Task: Add Aura Cacia Grapefruit Essential Oil to the cart.
Action: Mouse moved to (932, 325)
Screenshot: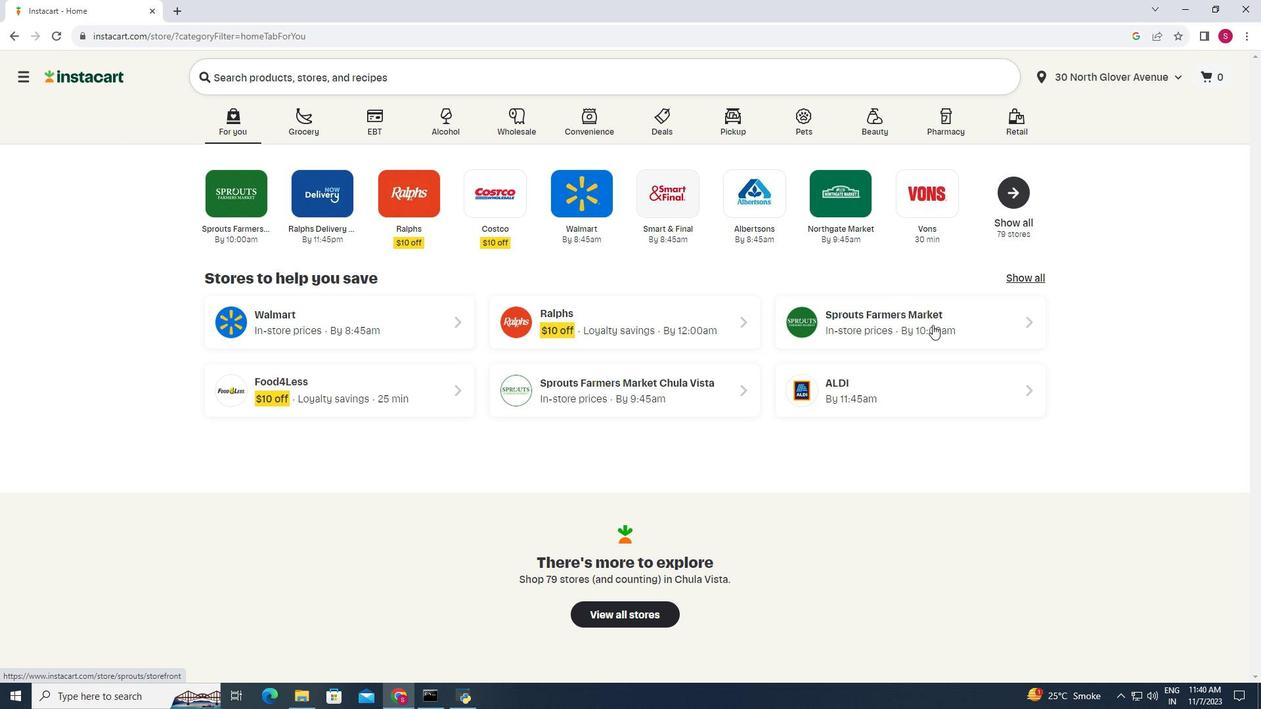 
Action: Mouse pressed left at (932, 325)
Screenshot: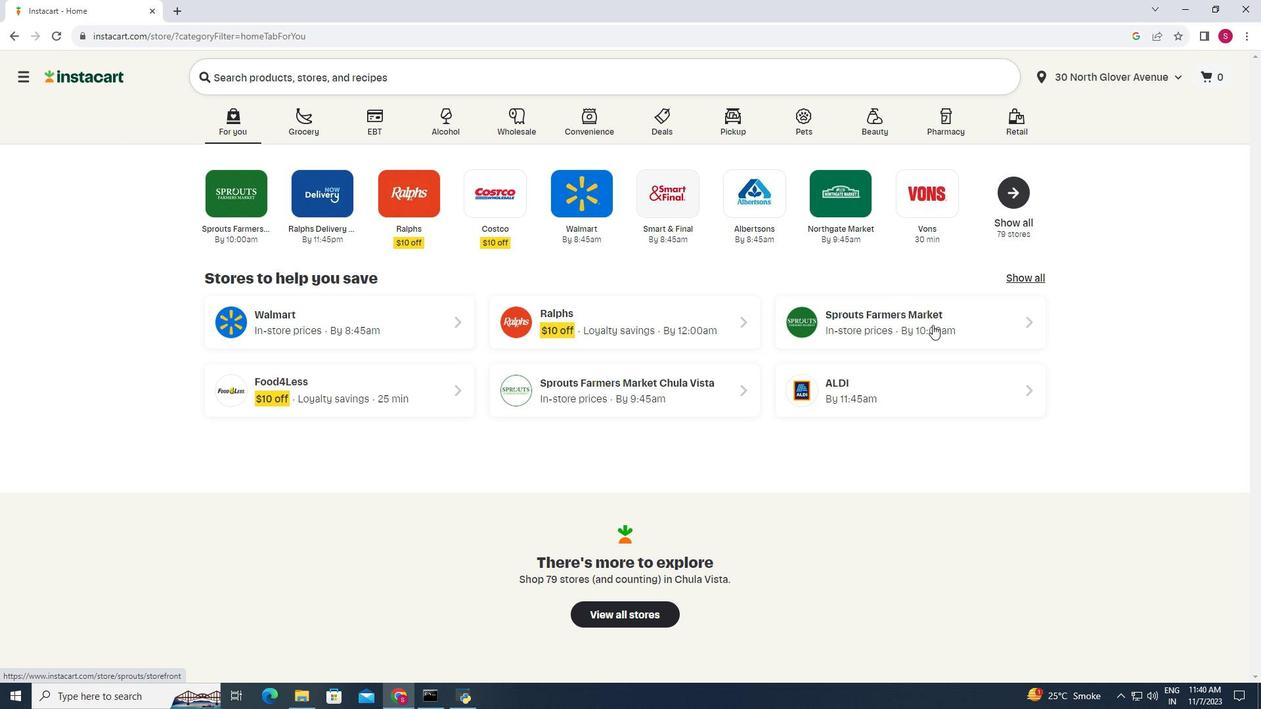 
Action: Mouse moved to (84, 519)
Screenshot: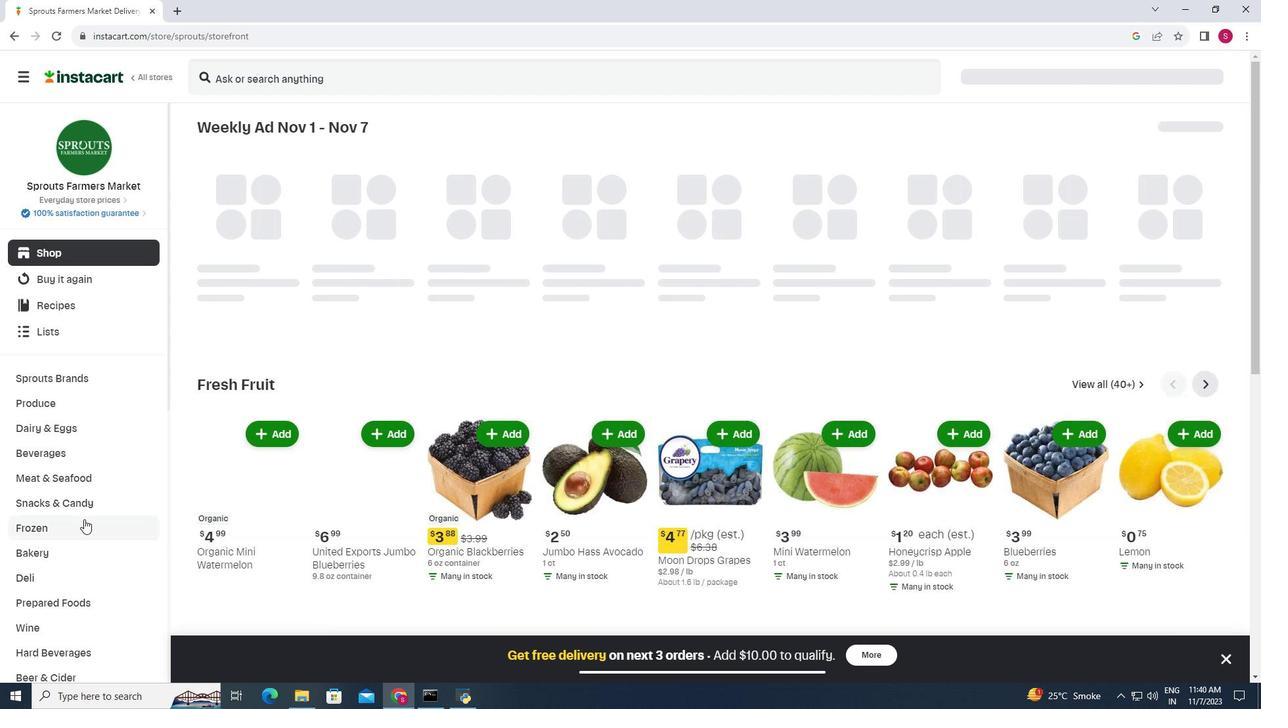 
Action: Mouse scrolled (84, 518) with delta (0, 0)
Screenshot: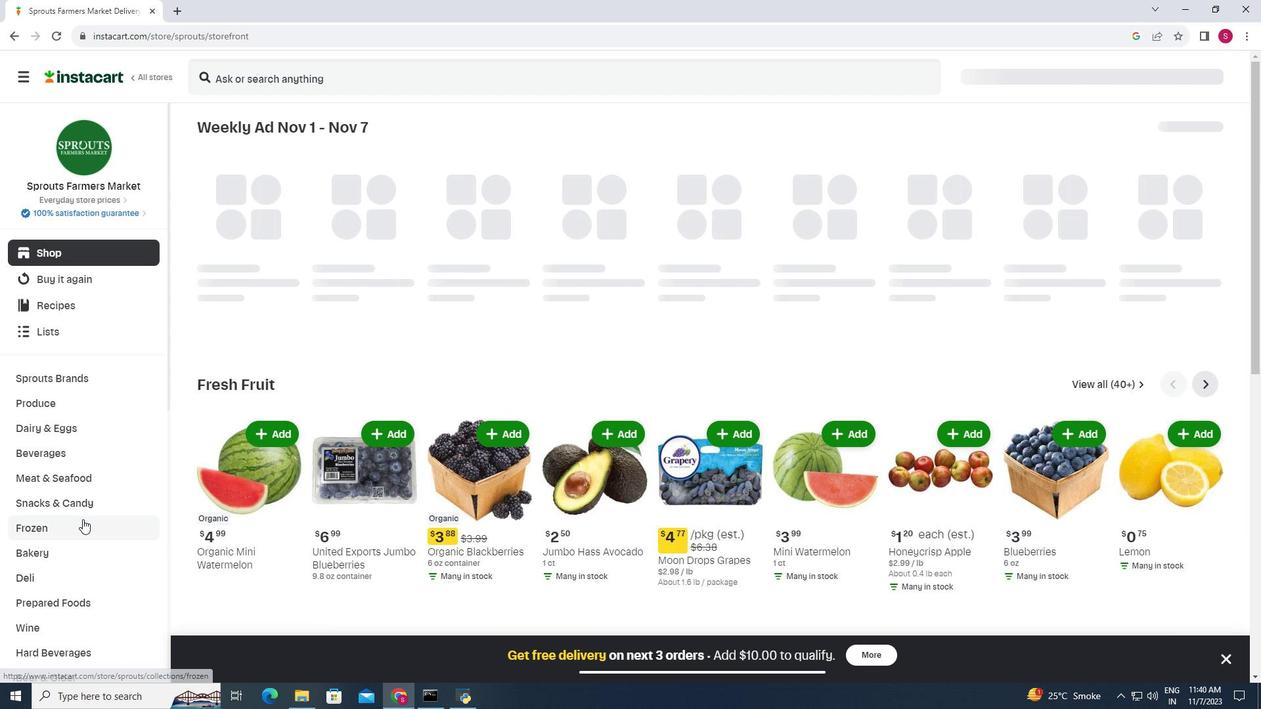 
Action: Mouse moved to (82, 519)
Screenshot: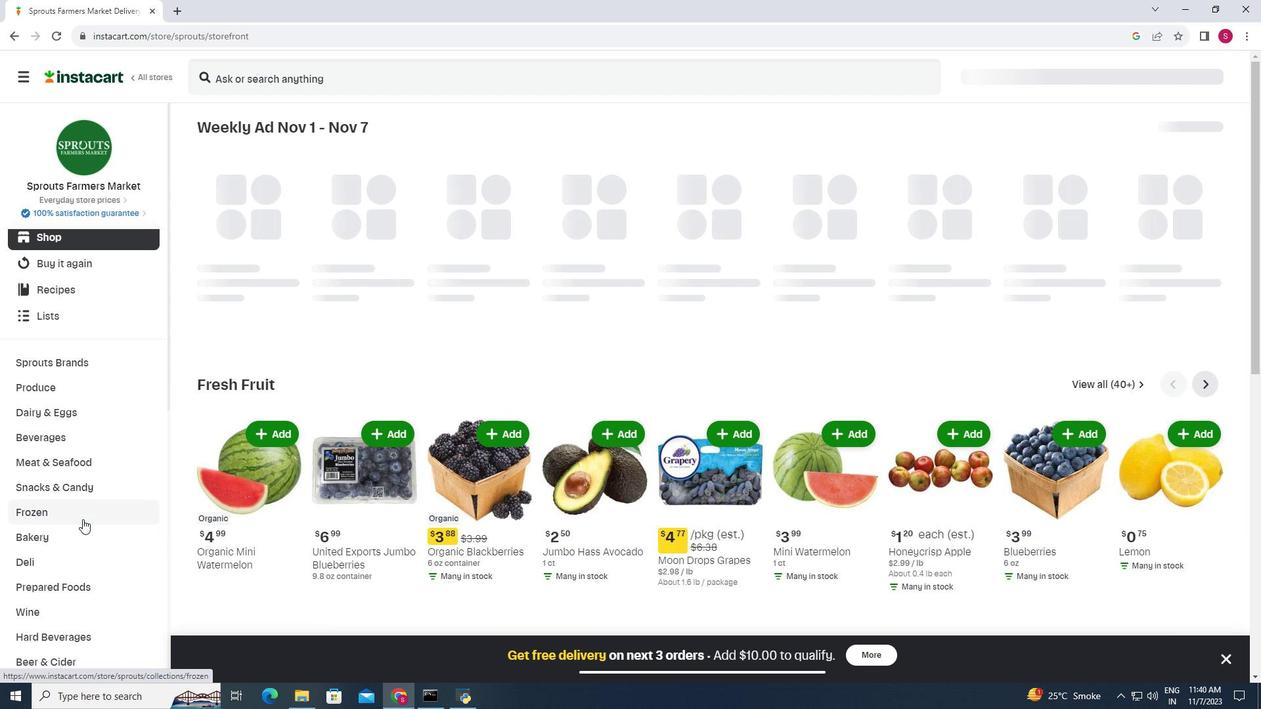 
Action: Mouse scrolled (82, 518) with delta (0, 0)
Screenshot: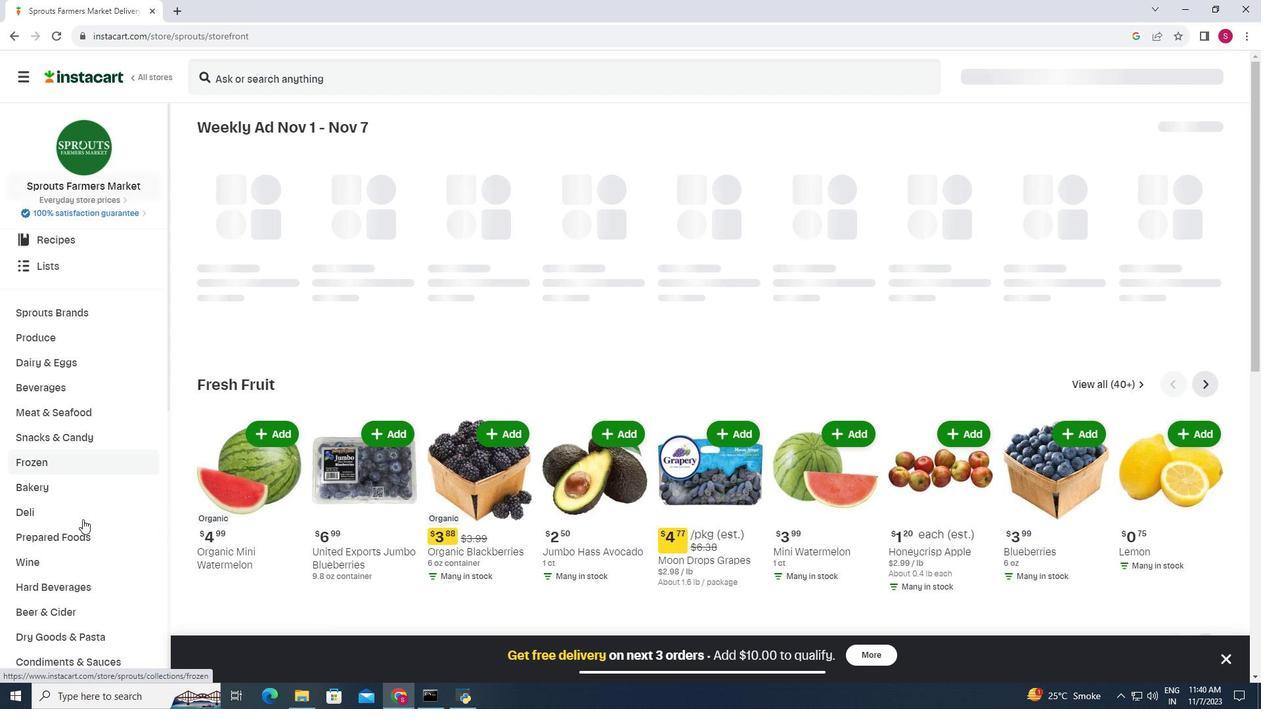 
Action: Mouse moved to (82, 519)
Screenshot: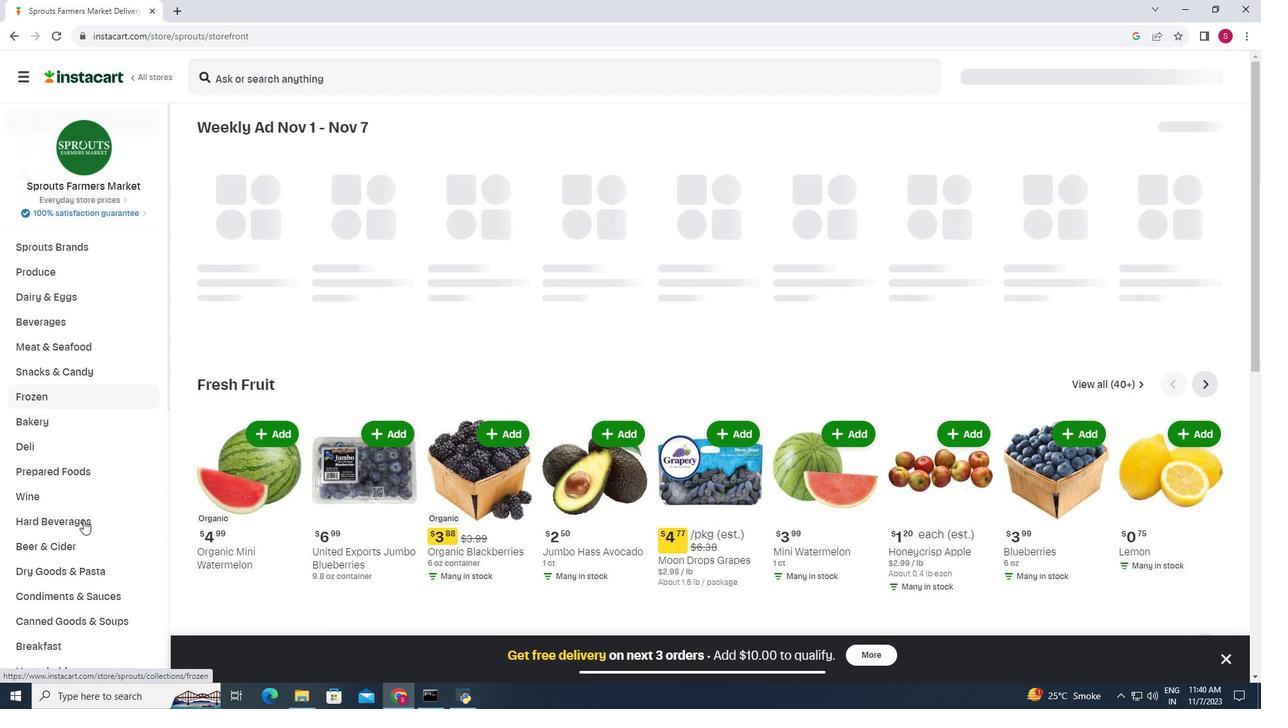 
Action: Mouse scrolled (82, 518) with delta (0, 0)
Screenshot: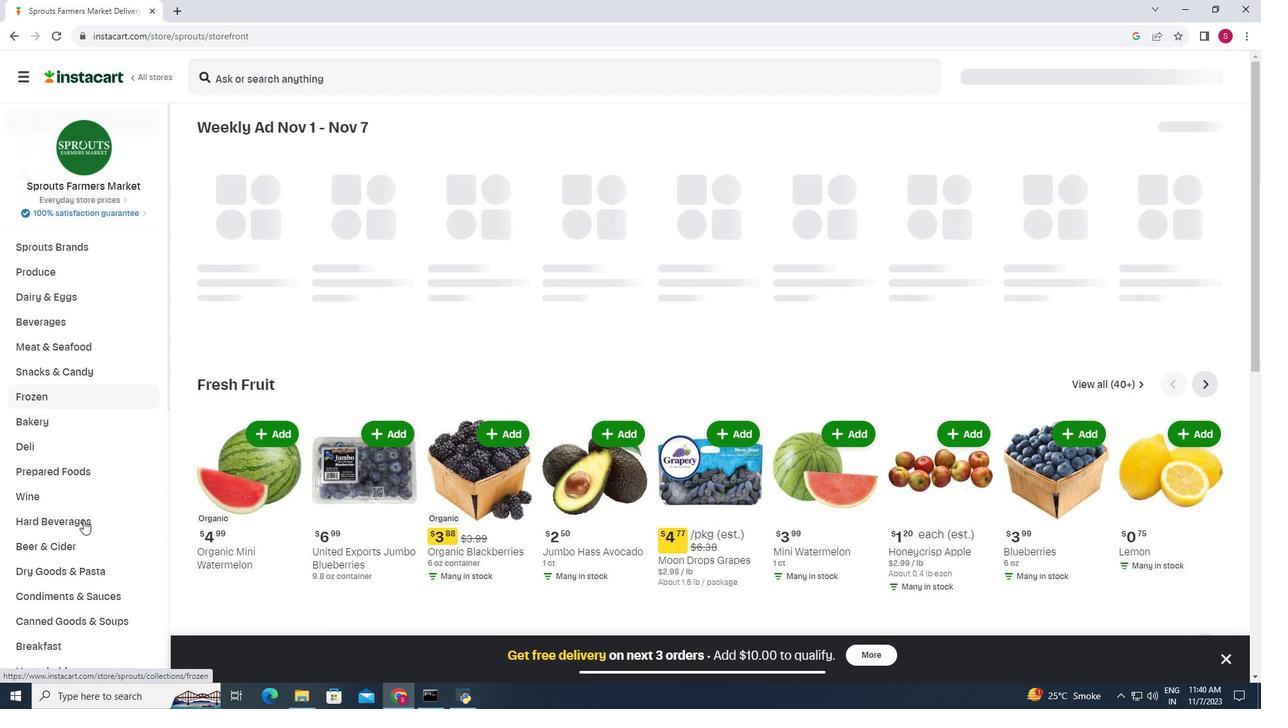 
Action: Mouse moved to (84, 520)
Screenshot: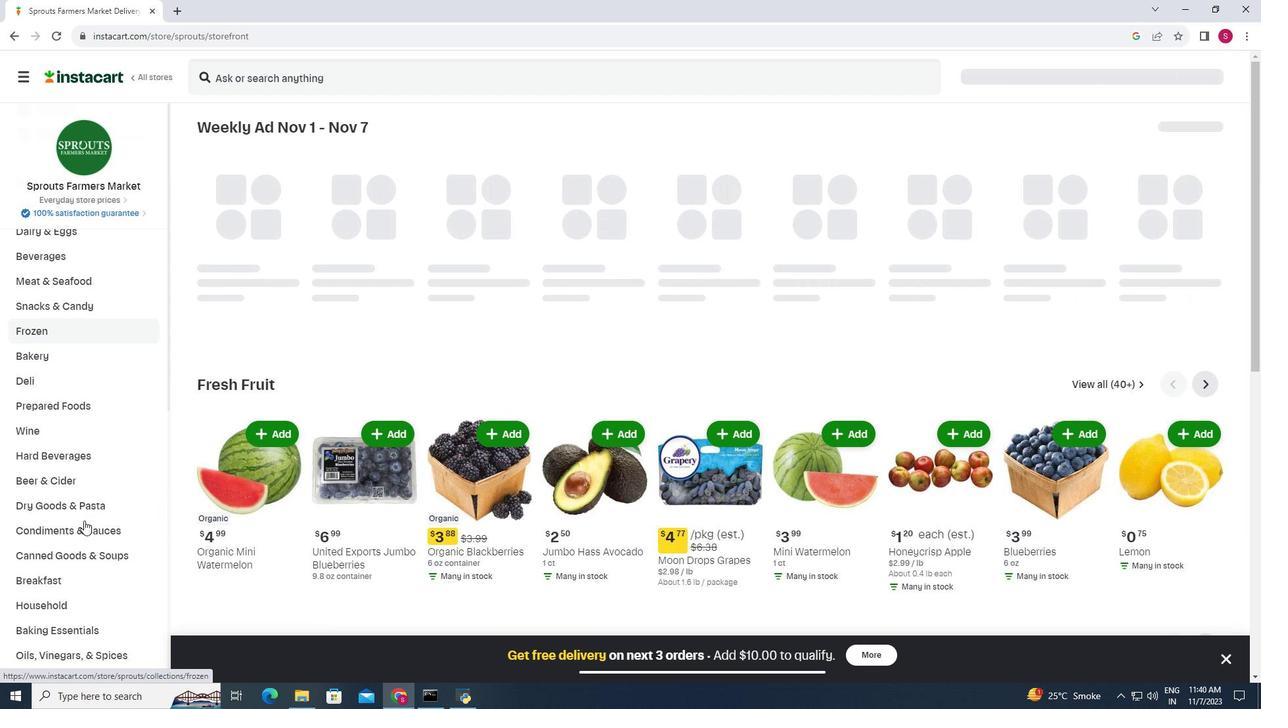 
Action: Mouse scrolled (84, 520) with delta (0, 0)
Screenshot: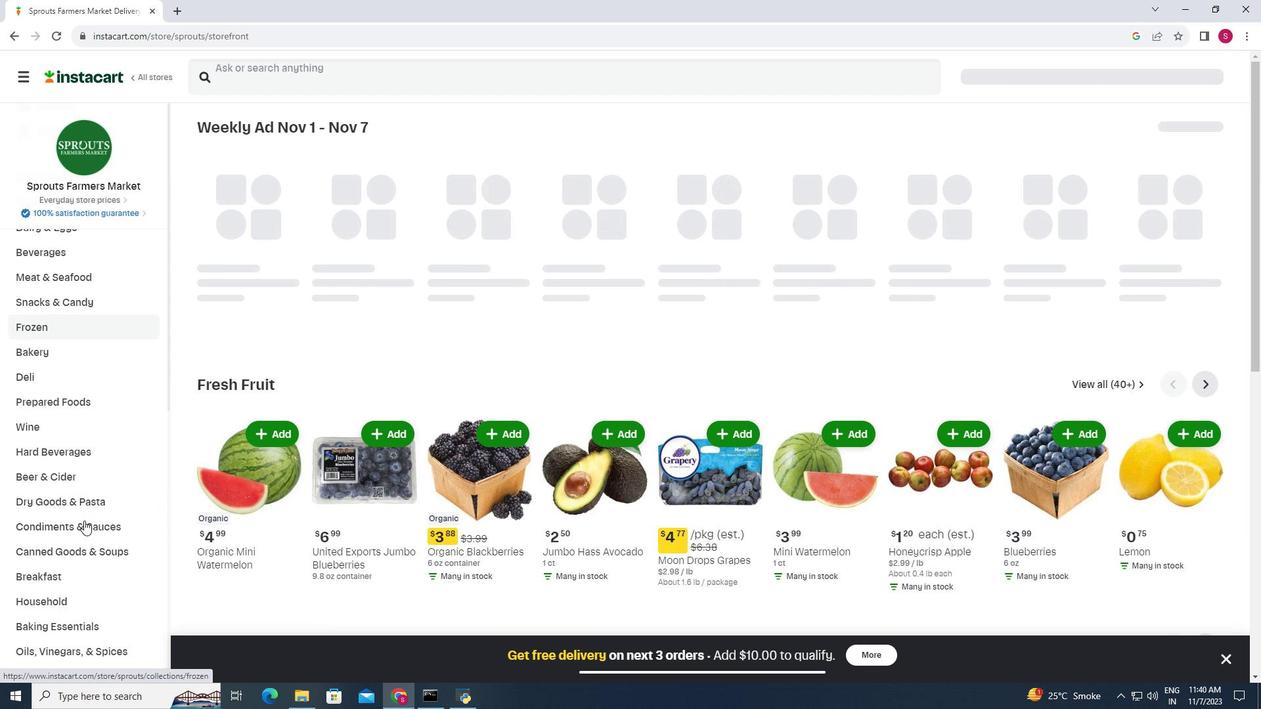
Action: Mouse moved to (75, 539)
Screenshot: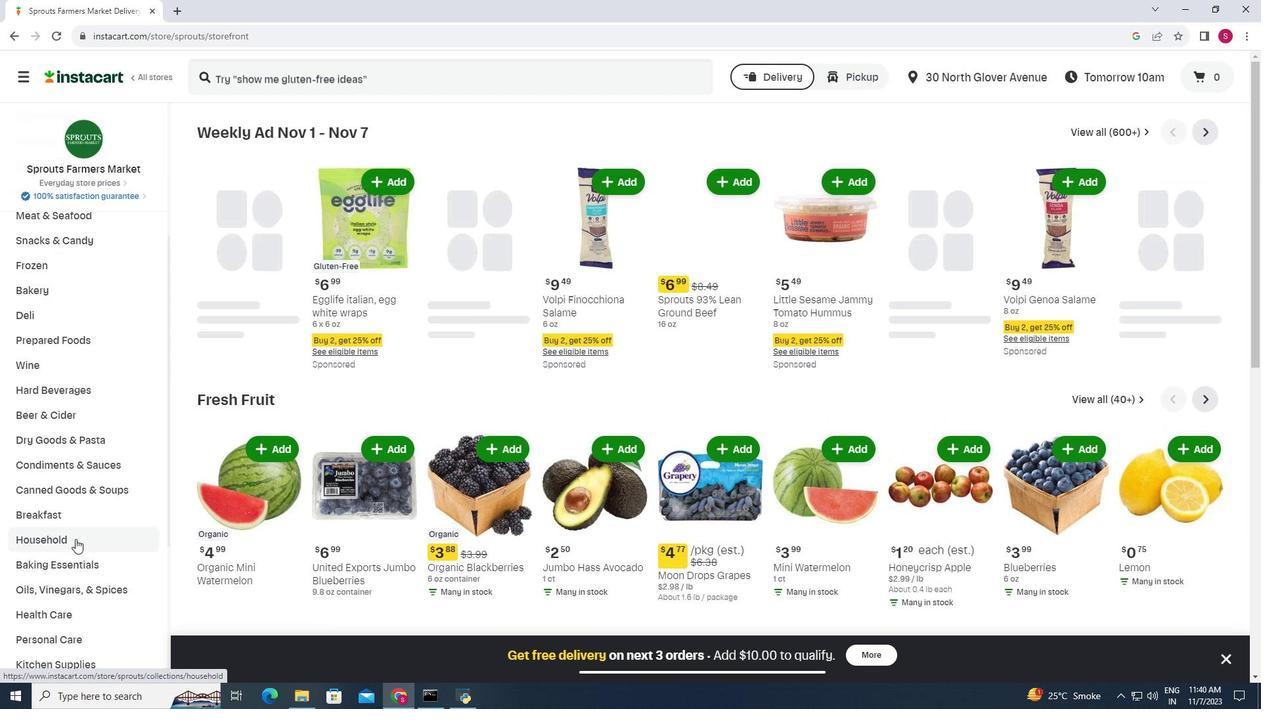 
Action: Mouse pressed left at (75, 539)
Screenshot: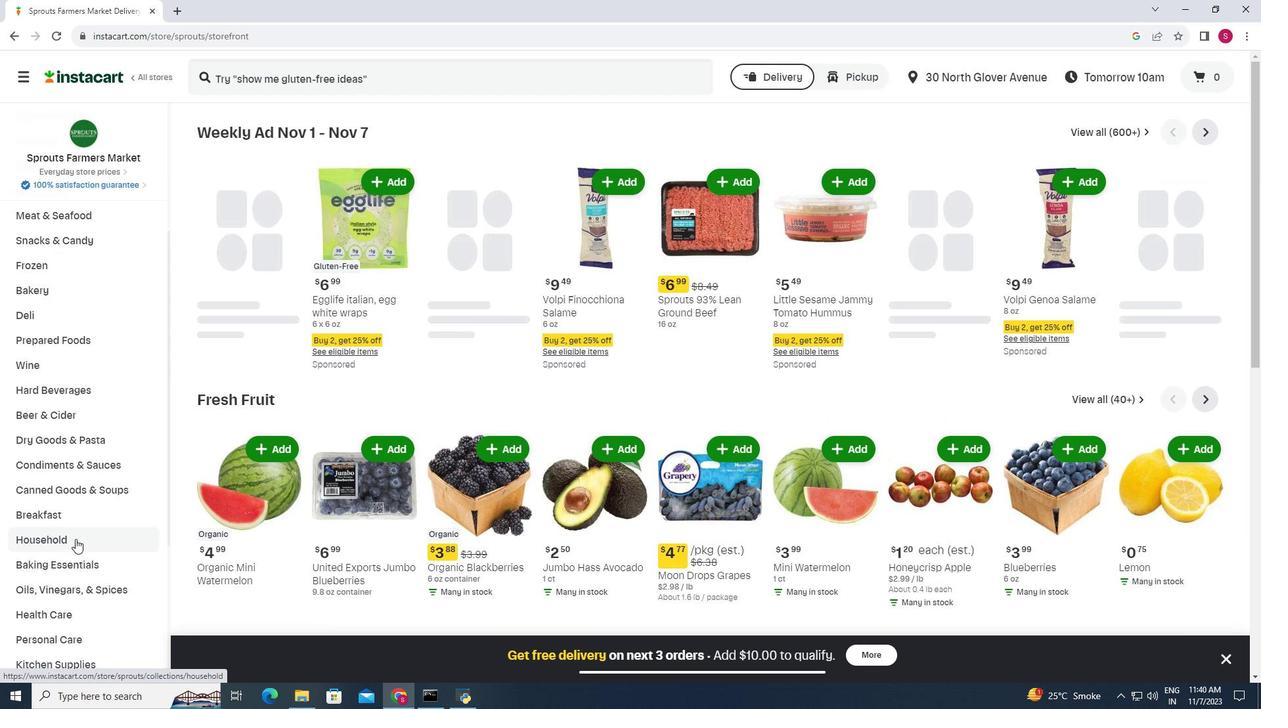 
Action: Mouse moved to (729, 160)
Screenshot: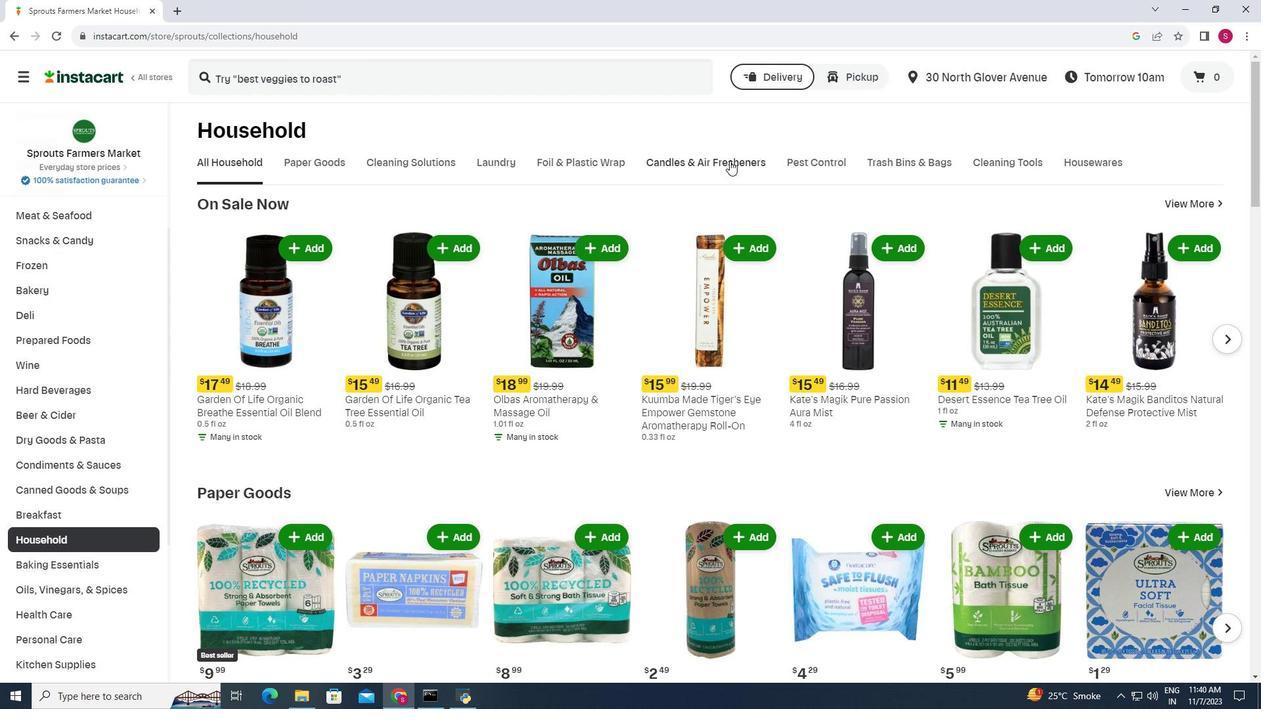 
Action: Mouse pressed left at (729, 160)
Screenshot: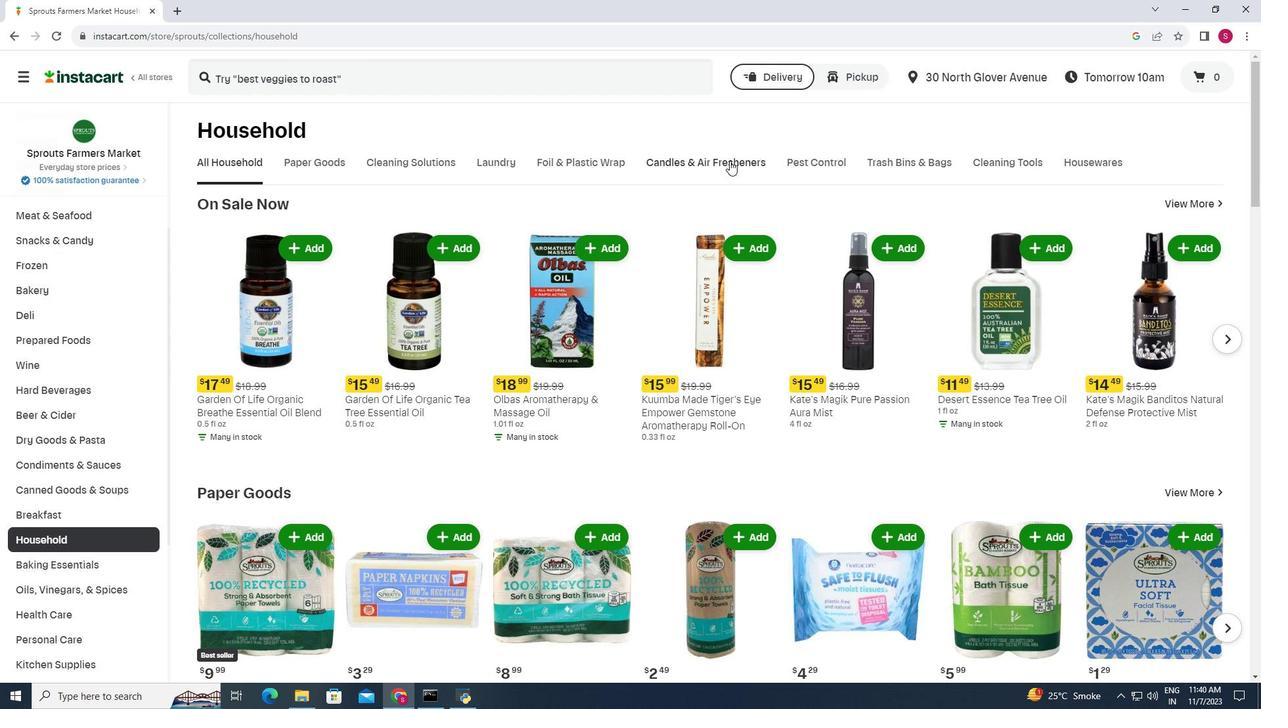 
Action: Mouse moved to (367, 79)
Screenshot: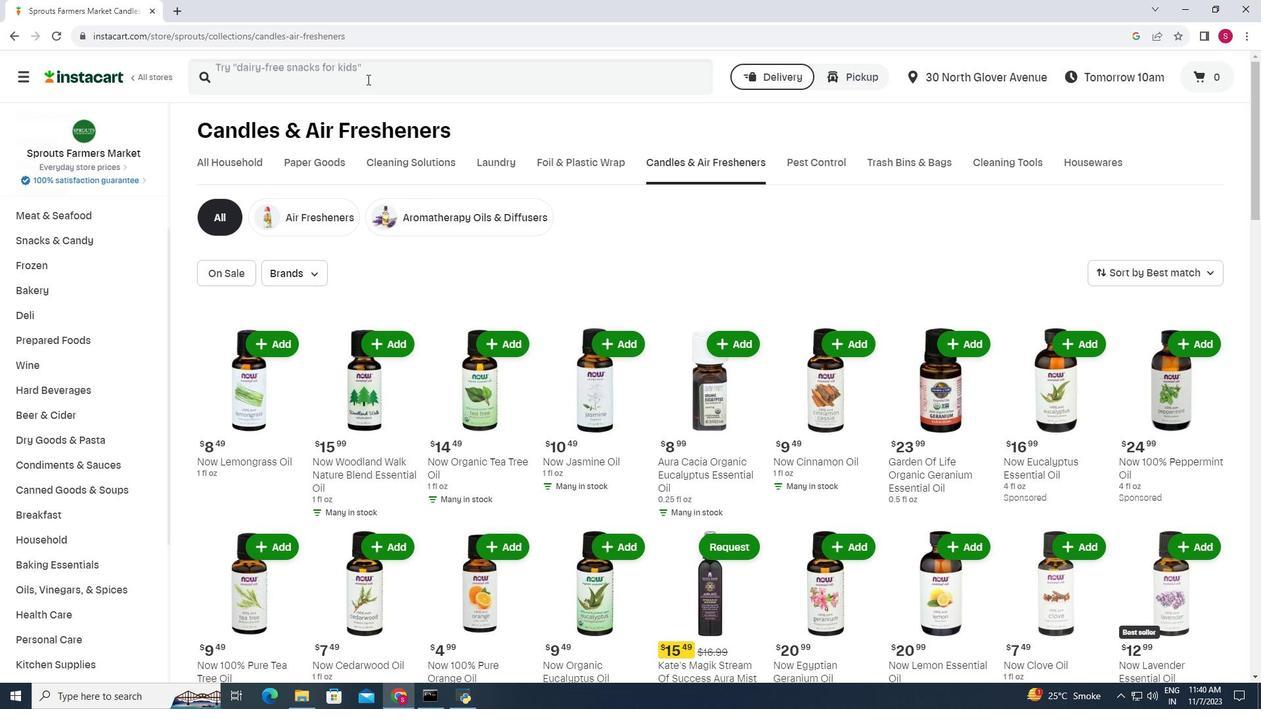 
Action: Mouse pressed left at (367, 79)
Screenshot: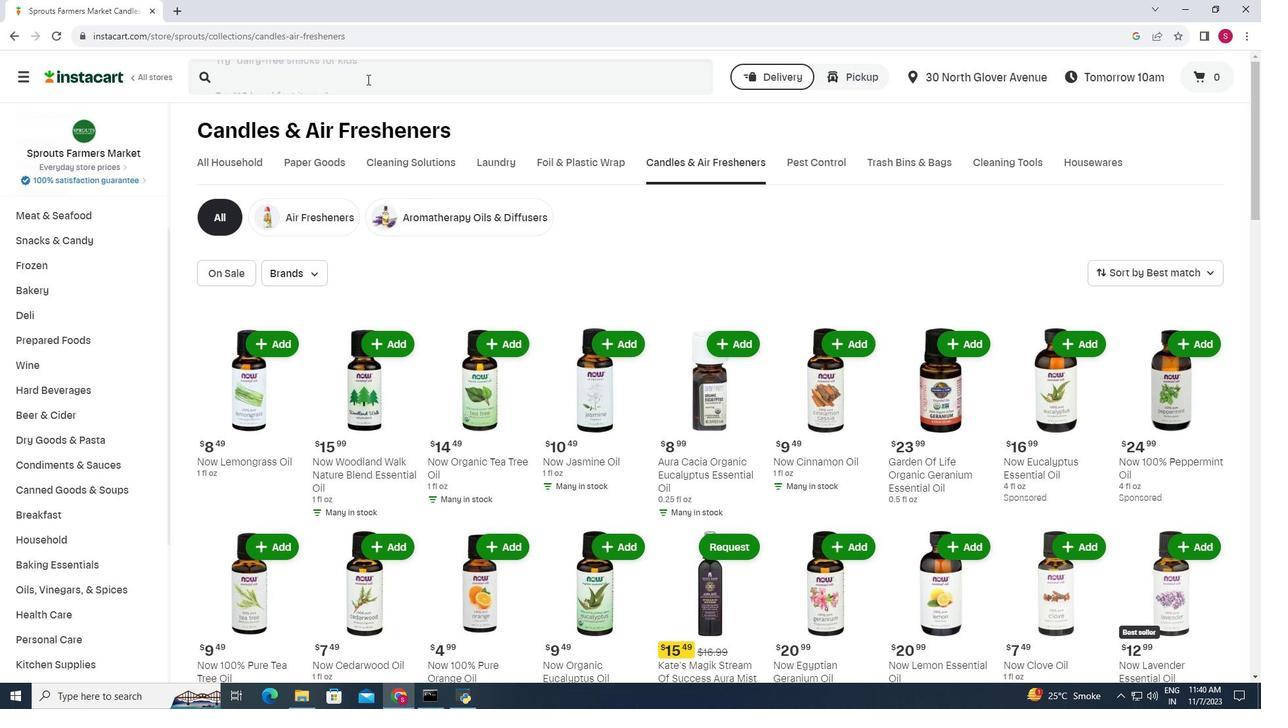 
Action: Key pressed <Key.shift>Aura<Key.space><Key.shift>Cacia<Key.space><Key.shift>Grapefruit<Key.space><Key.shift>Essential<Key.space><Key.shift>Oil<Key.enter>
Screenshot: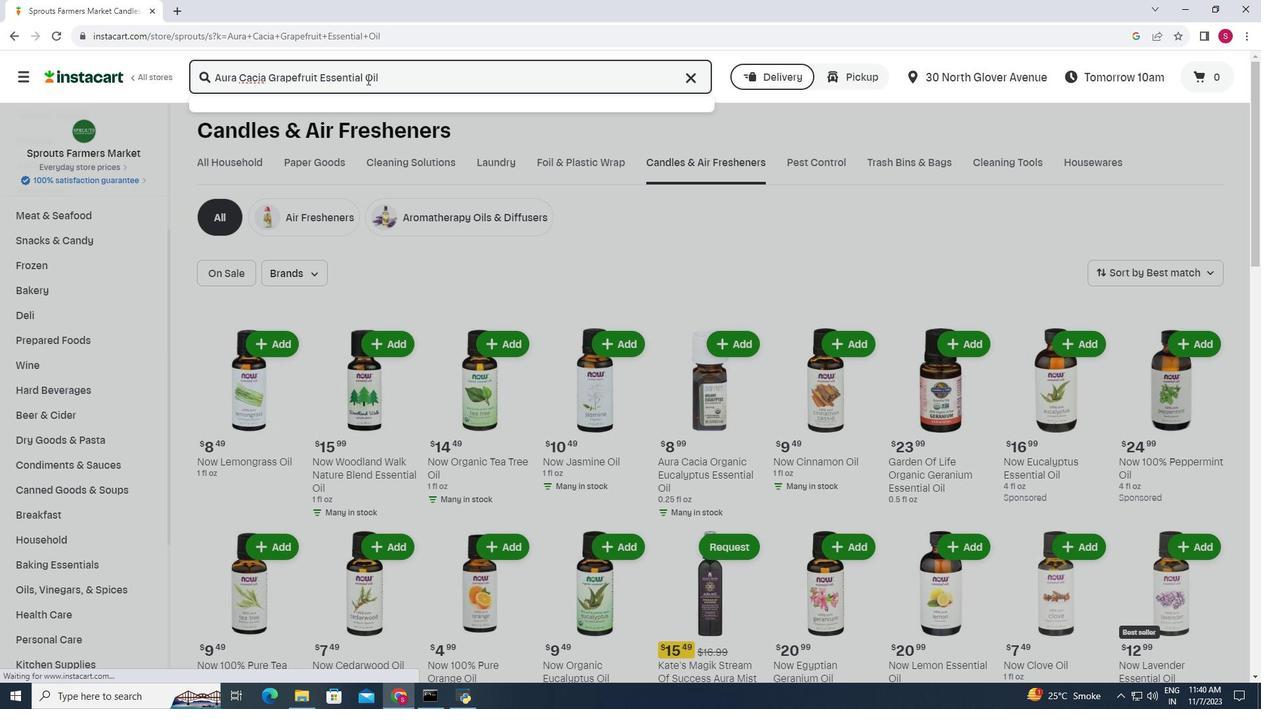 
Action: Mouse moved to (372, 181)
Screenshot: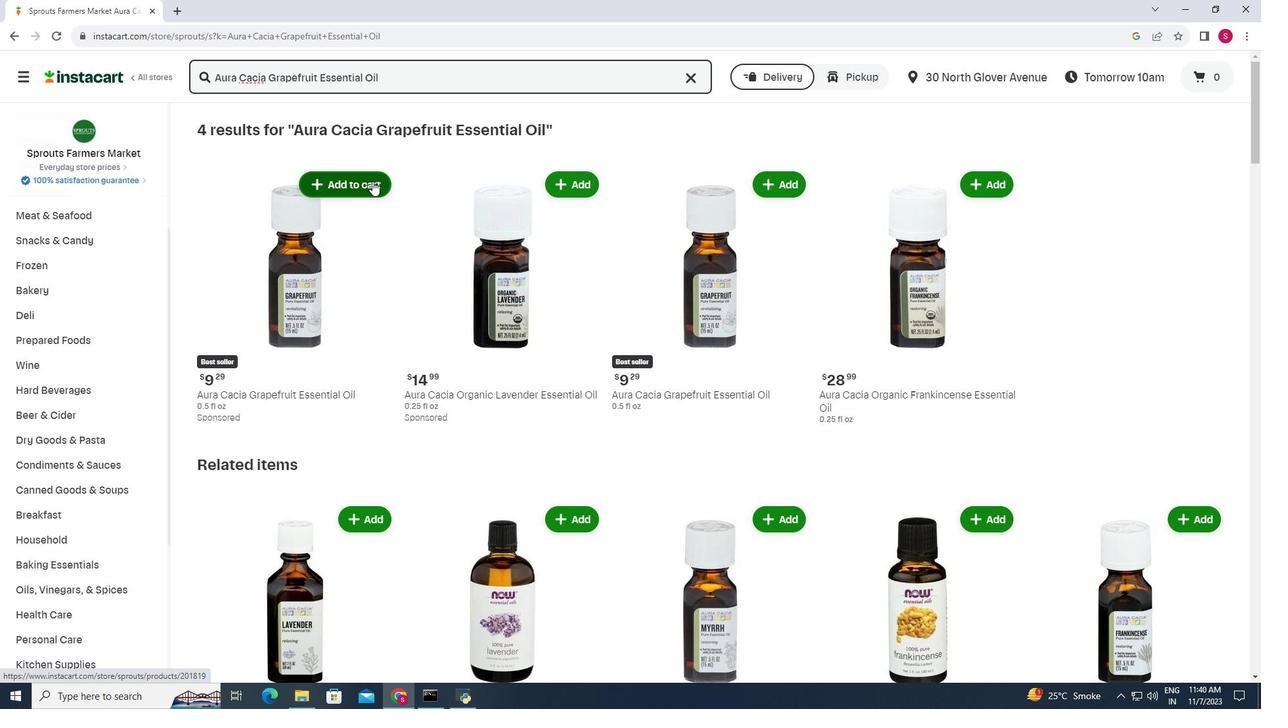 
Action: Mouse pressed left at (372, 181)
Screenshot: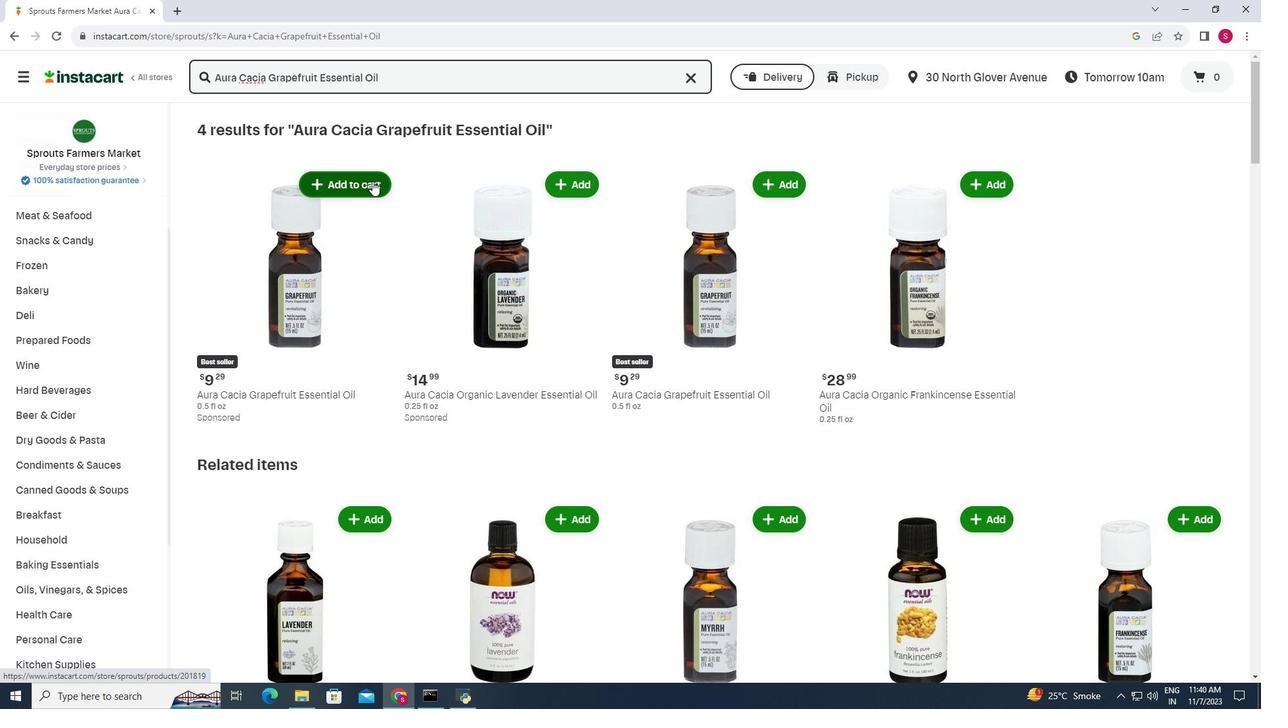 
Action: Mouse moved to (405, 157)
Screenshot: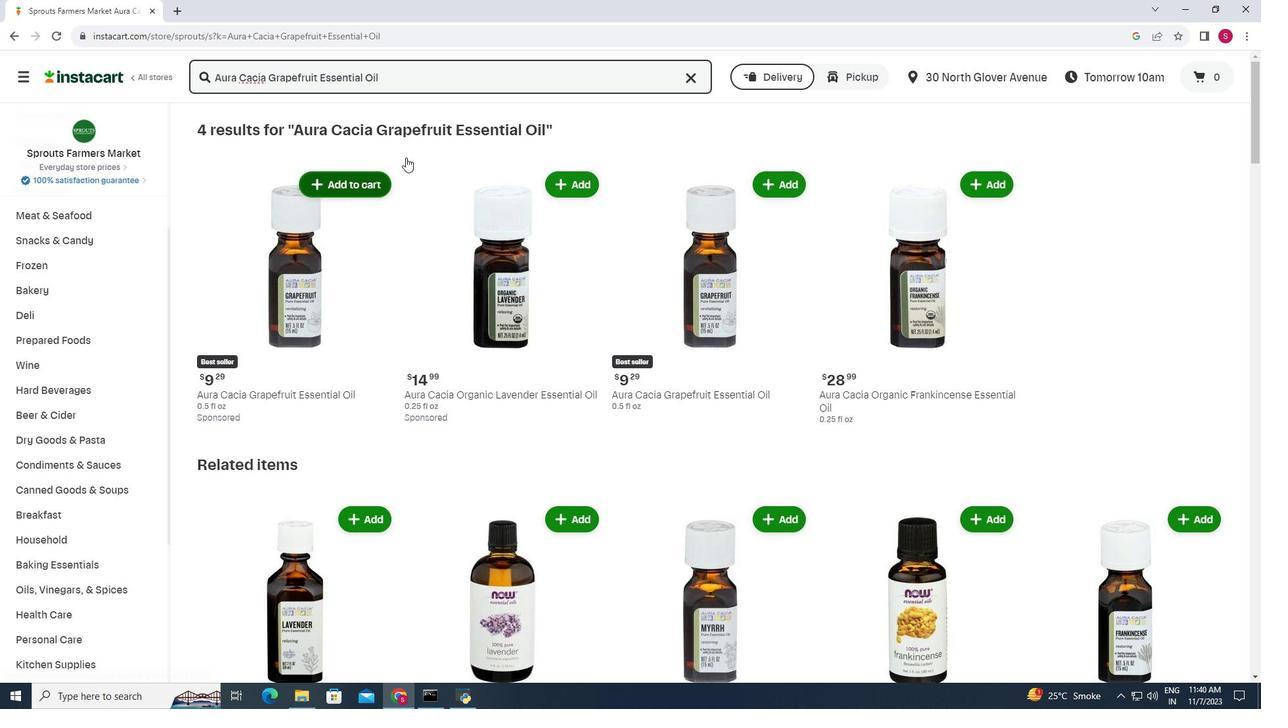 
